 Task: Font style For heading Use candara with violet colour & bold. font size for heading '20 Pt. 'Change the font style of data to Arialand font size to  9 Pt. Change the alignment of both headline & data to  Align center. In the sheet  auditingSalesTargets_2022
Action: Mouse moved to (65, 94)
Screenshot: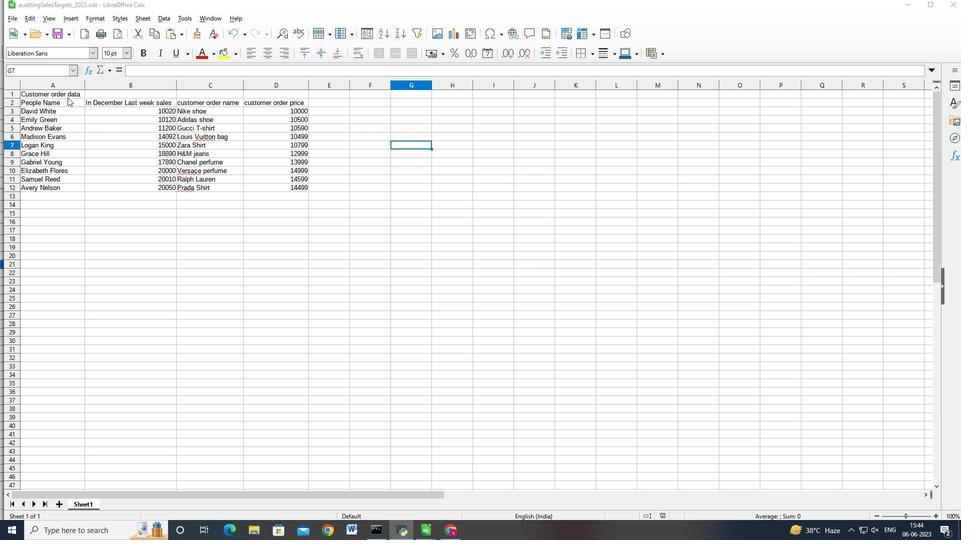 
Action: Mouse pressed left at (65, 94)
Screenshot: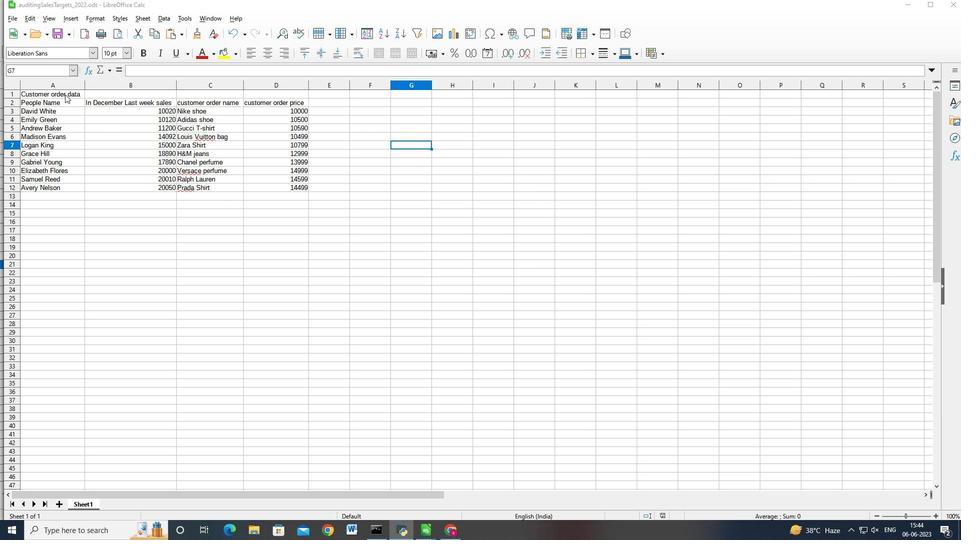 
Action: Mouse moved to (74, 52)
Screenshot: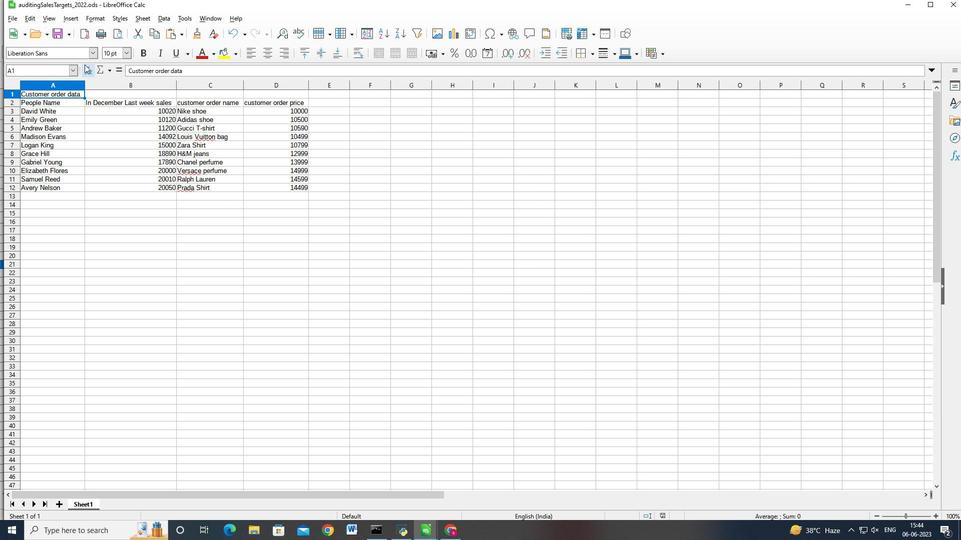 
Action: Mouse pressed left at (74, 52)
Screenshot: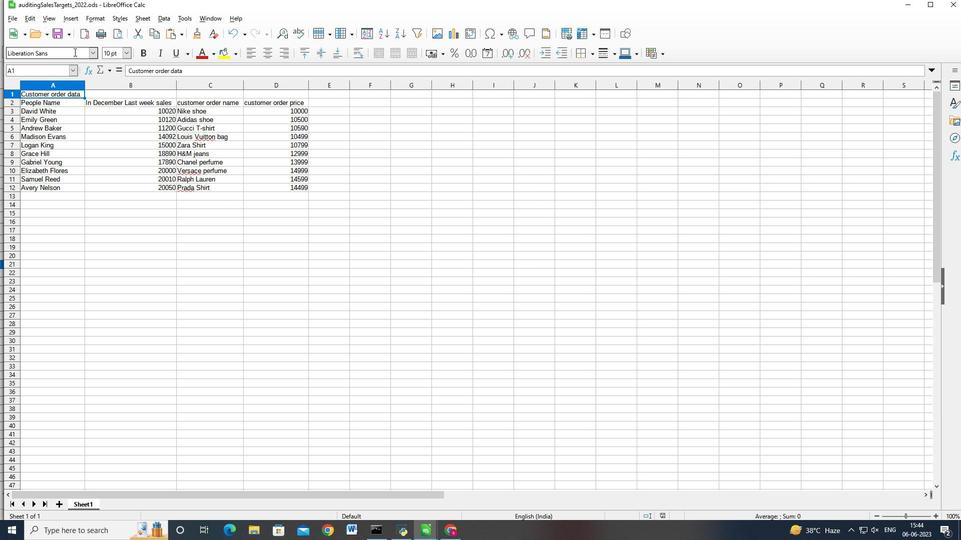 
Action: Mouse moved to (74, 51)
Screenshot: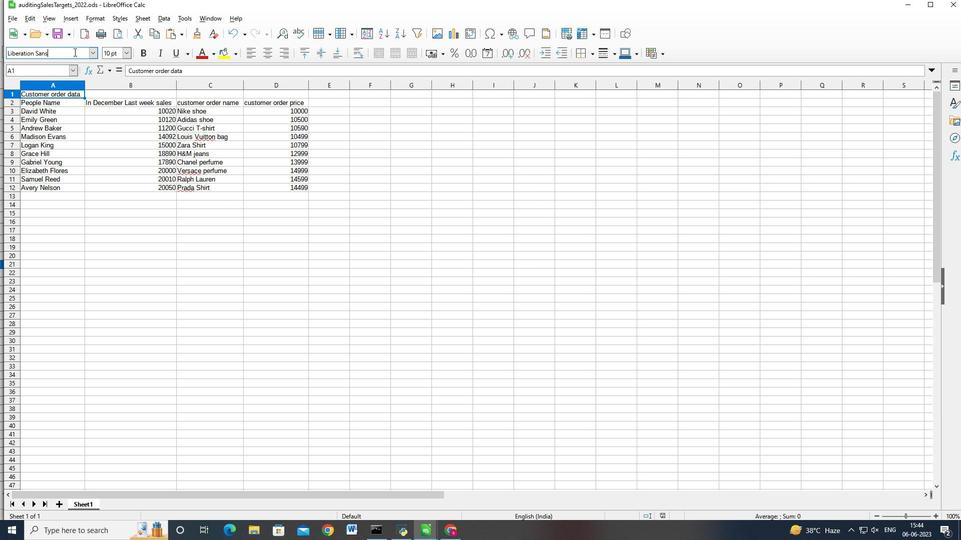 
Action: Key pressed <Key.backspace><Key.backspace><Key.backspace><Key.backspace><Key.backspace><Key.backspace><Key.backspace><Key.backspace><Key.backspace><Key.backspace><Key.backspace><Key.backspace><Key.backspace><Key.backspace><Key.backspace>candara<Key.enter>
Screenshot: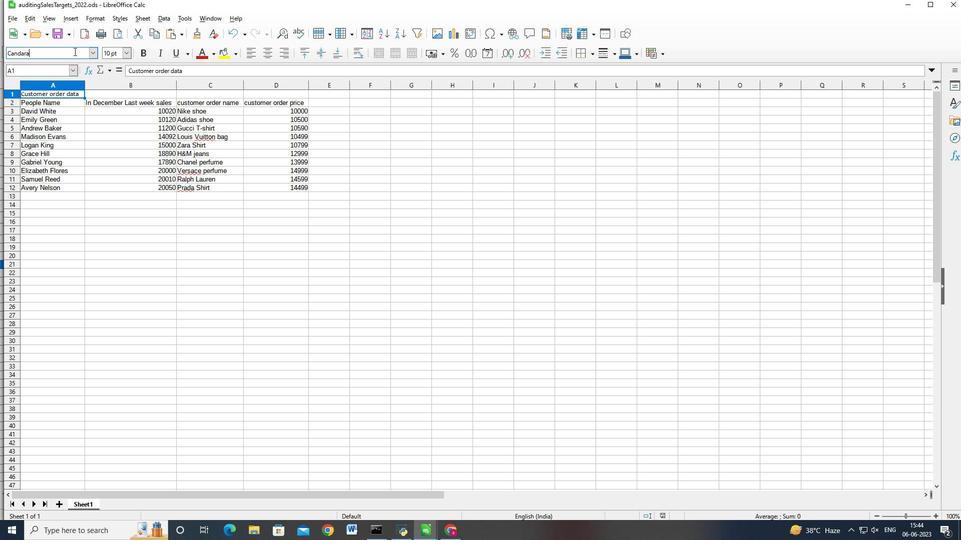 
Action: Mouse moved to (211, 50)
Screenshot: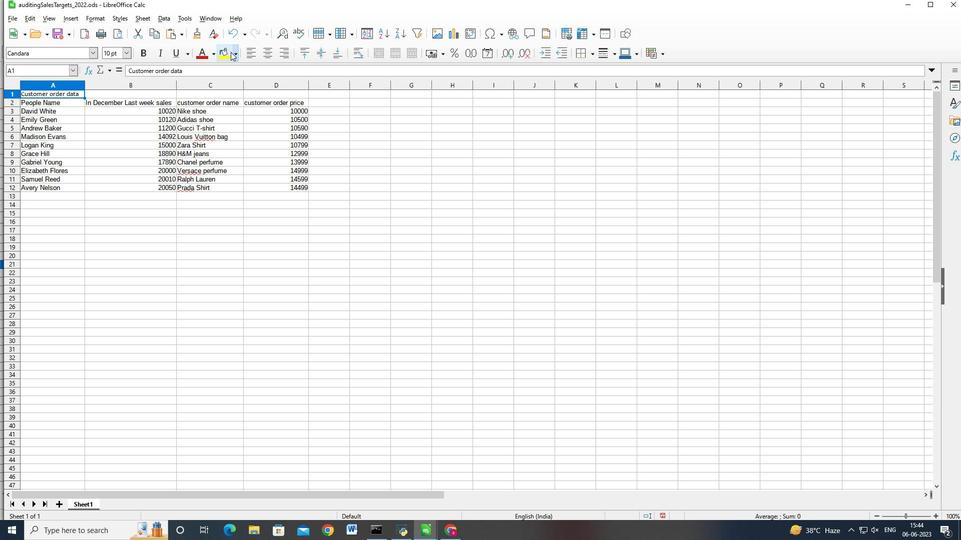 
Action: Mouse pressed left at (211, 50)
Screenshot: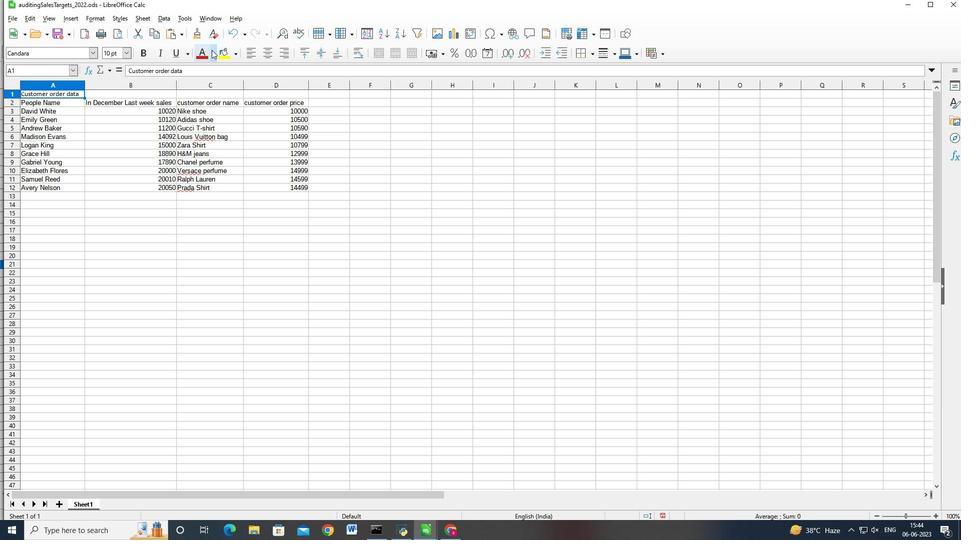 
Action: Mouse moved to (243, 215)
Screenshot: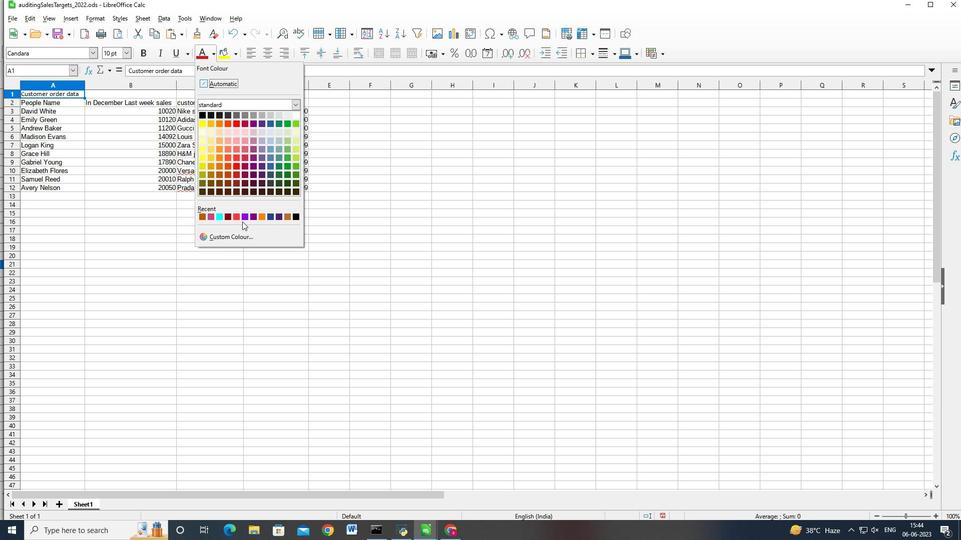 
Action: Mouse pressed left at (243, 215)
Screenshot: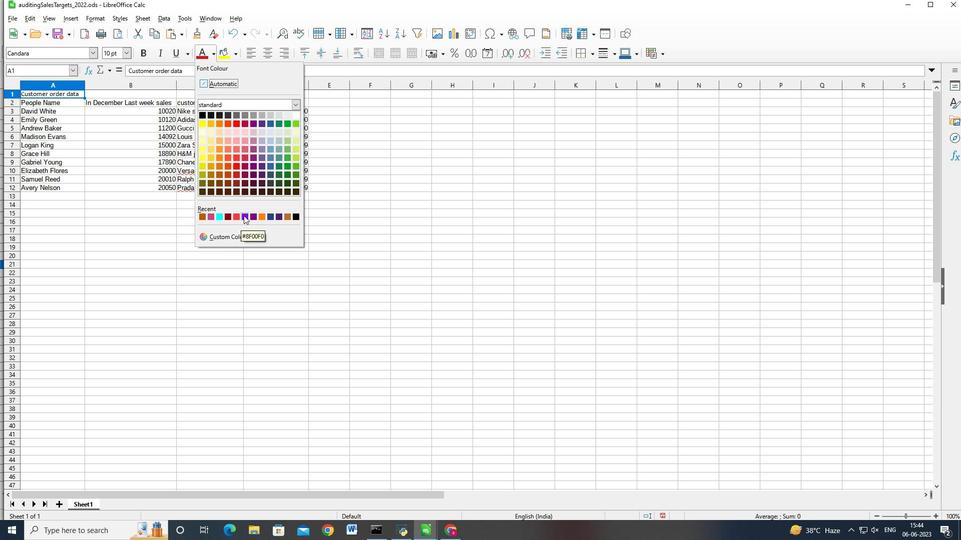 
Action: Mouse moved to (124, 53)
Screenshot: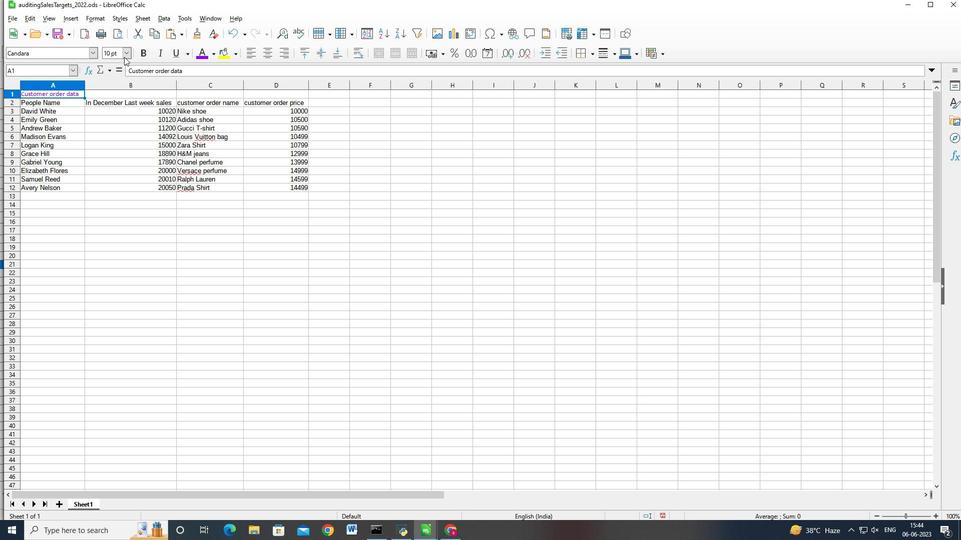 
Action: Mouse pressed left at (124, 53)
Screenshot: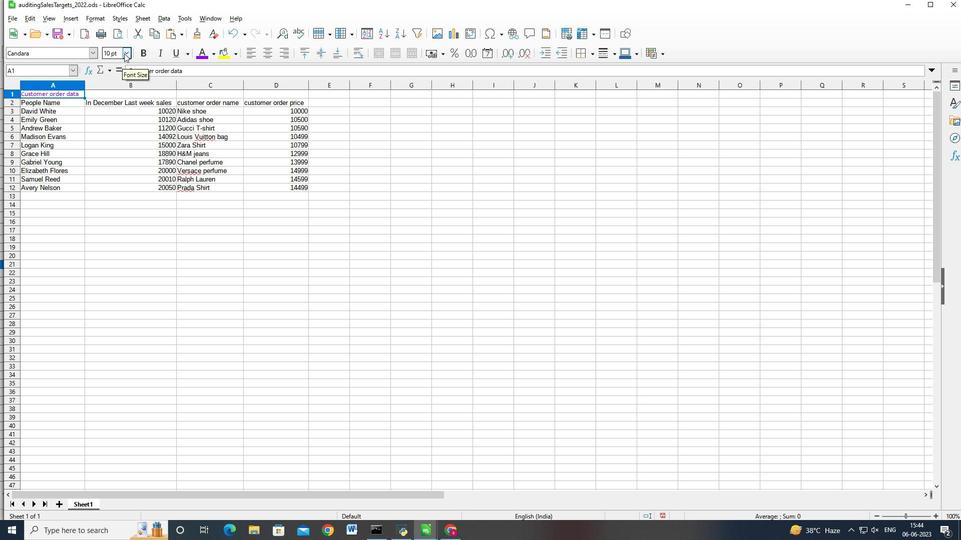 
Action: Mouse moved to (112, 173)
Screenshot: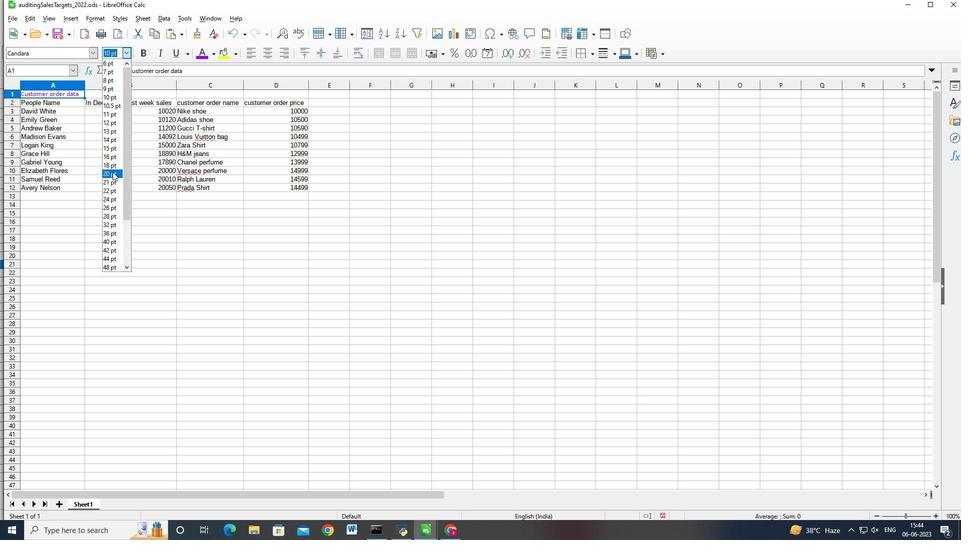
Action: Mouse pressed left at (112, 173)
Screenshot: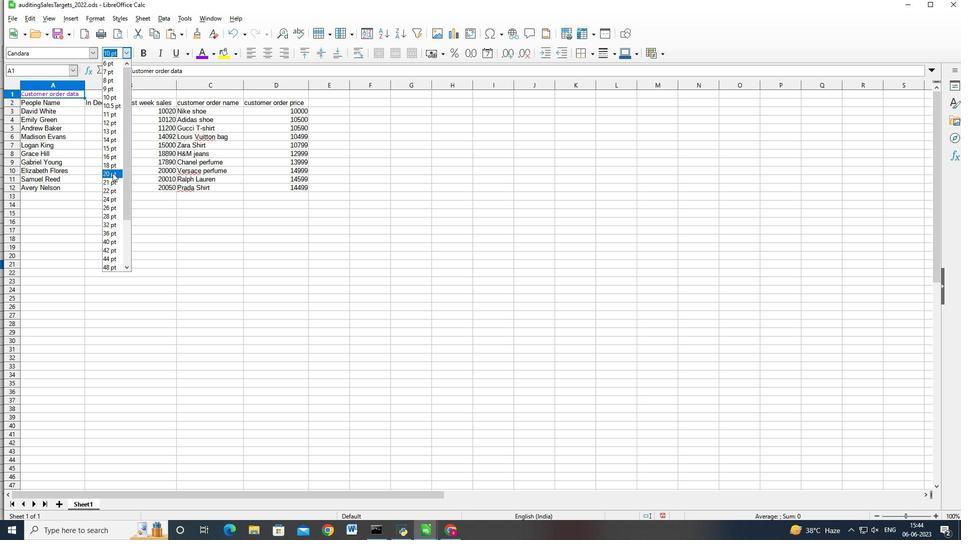 
Action: Mouse moved to (67, 109)
Screenshot: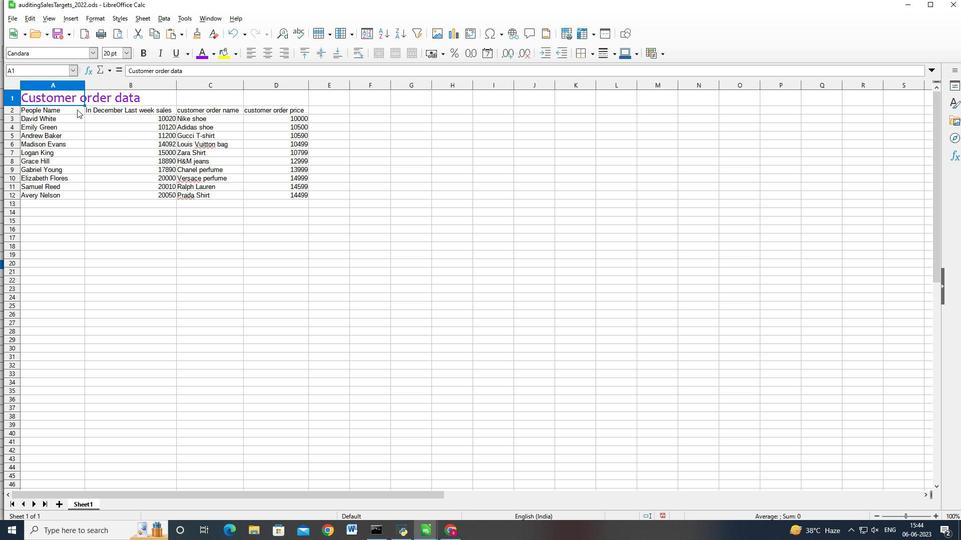 
Action: Mouse pressed left at (67, 109)
Screenshot: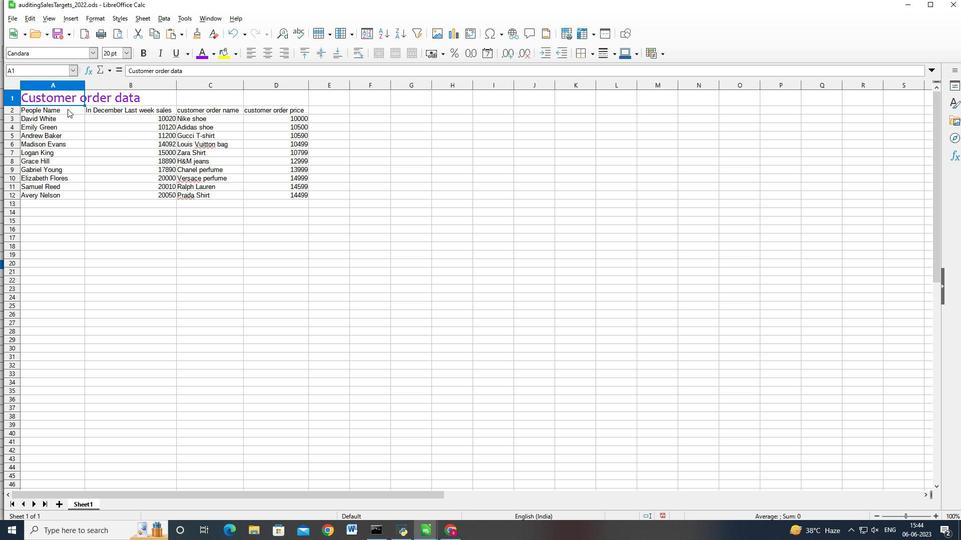 
Action: Mouse moved to (280, 197)
Screenshot: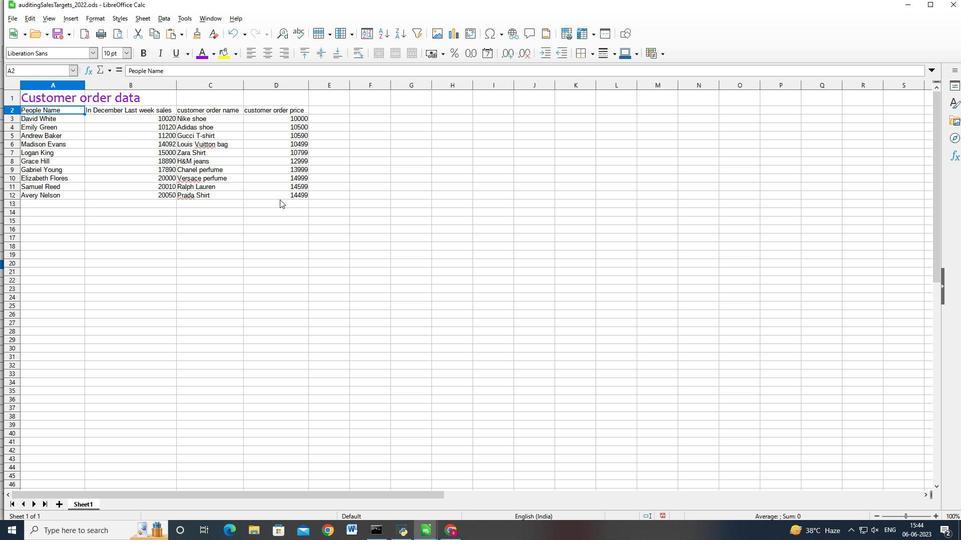 
Action: Key pressed <Key.shift>
Screenshot: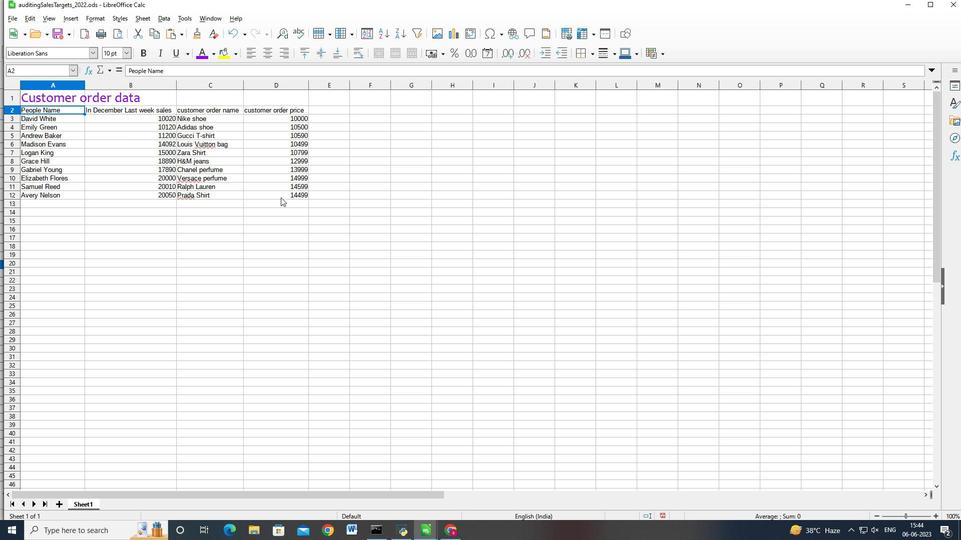
Action: Mouse pressed left at (280, 197)
Screenshot: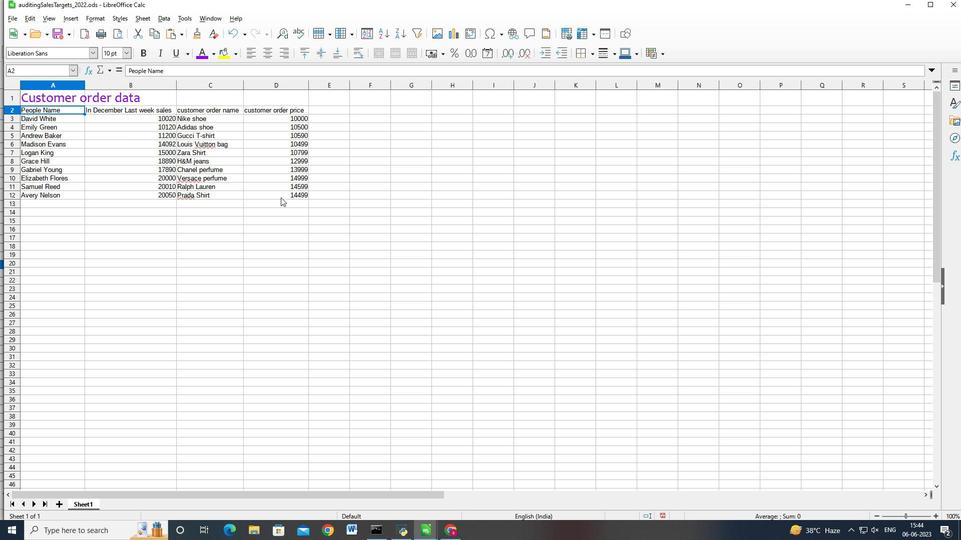 
Action: Key pressed <Key.shift><Key.shift><Key.shift><Key.shift><Key.shift><Key.shift><Key.shift><Key.shift>
Screenshot: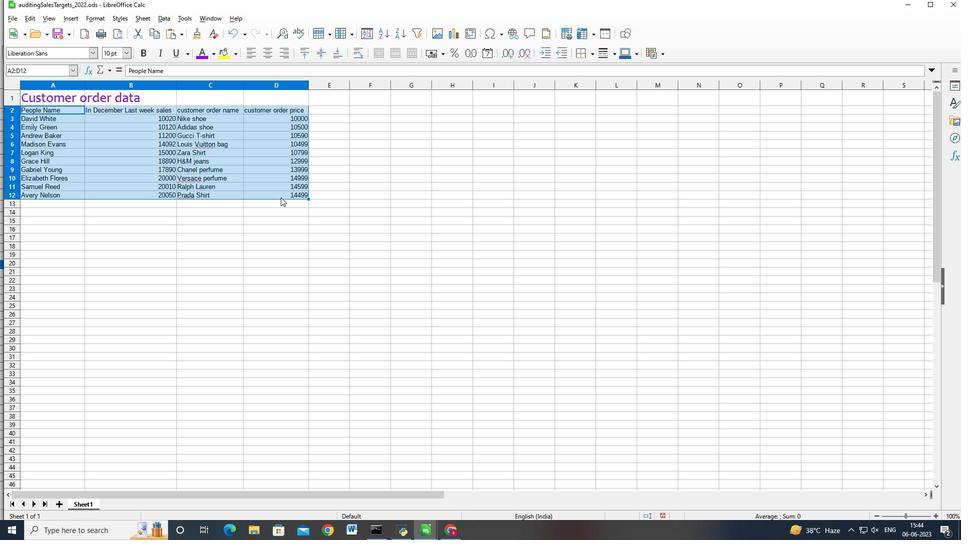 
Action: Mouse moved to (123, 54)
Screenshot: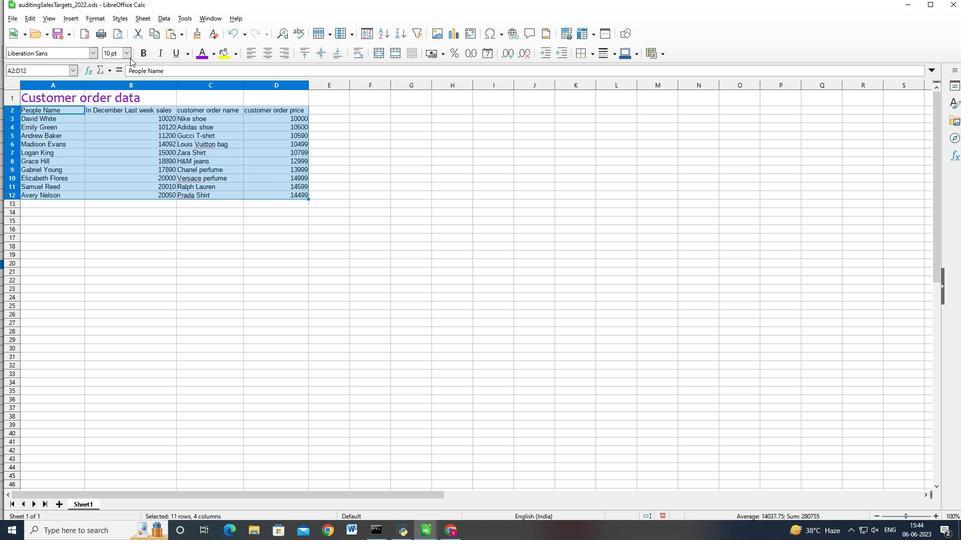 
Action: Mouse pressed left at (123, 54)
Screenshot: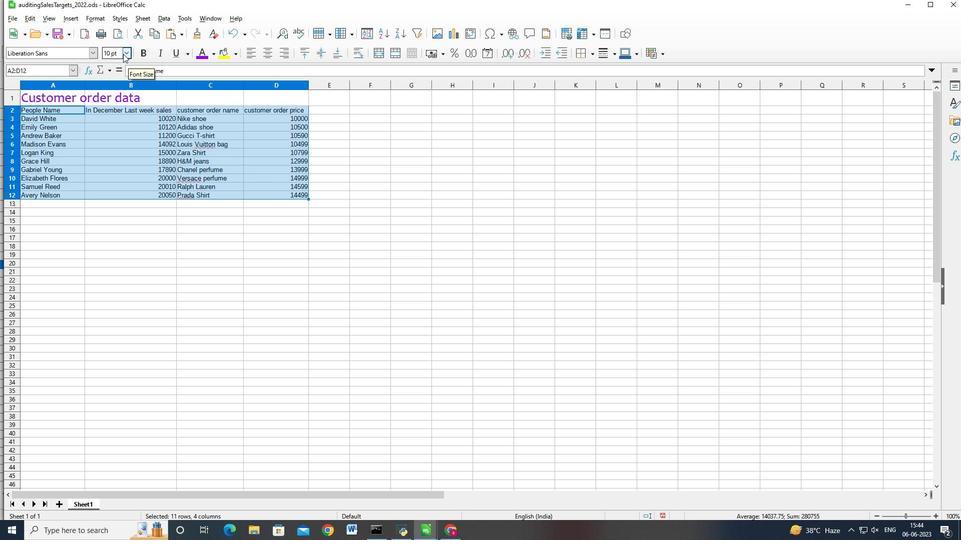 
Action: Mouse moved to (117, 88)
Screenshot: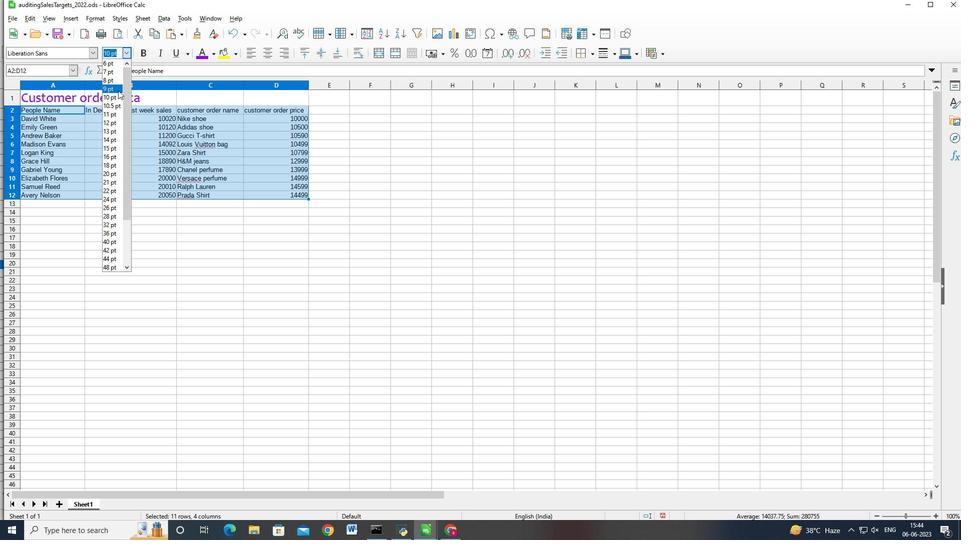 
Action: Mouse pressed left at (117, 88)
Screenshot: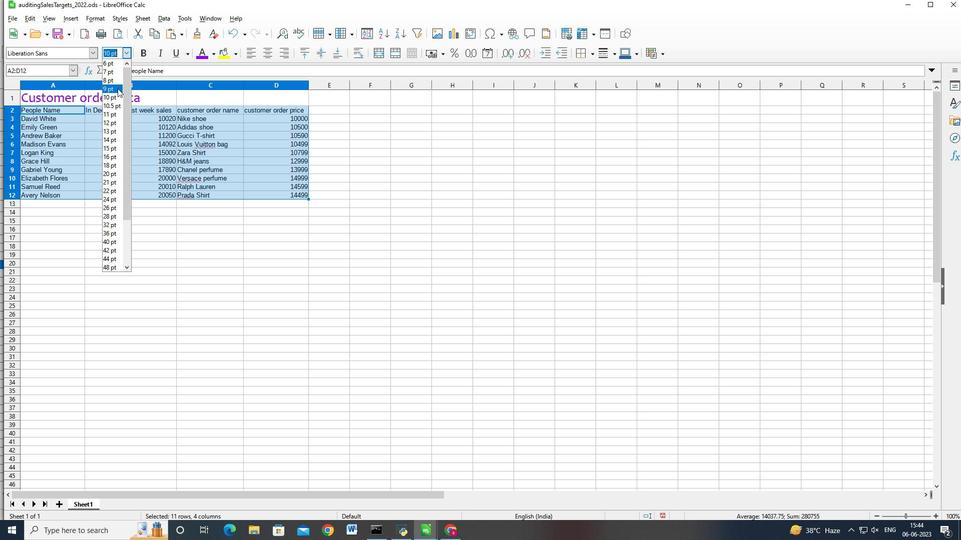 
Action: Mouse moved to (49, 51)
Screenshot: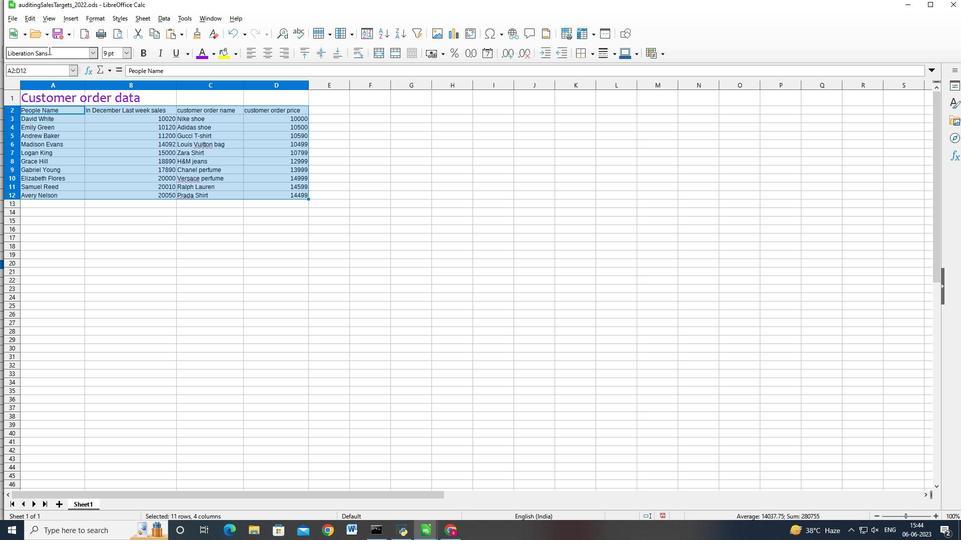 
Action: Mouse pressed left at (49, 51)
Screenshot: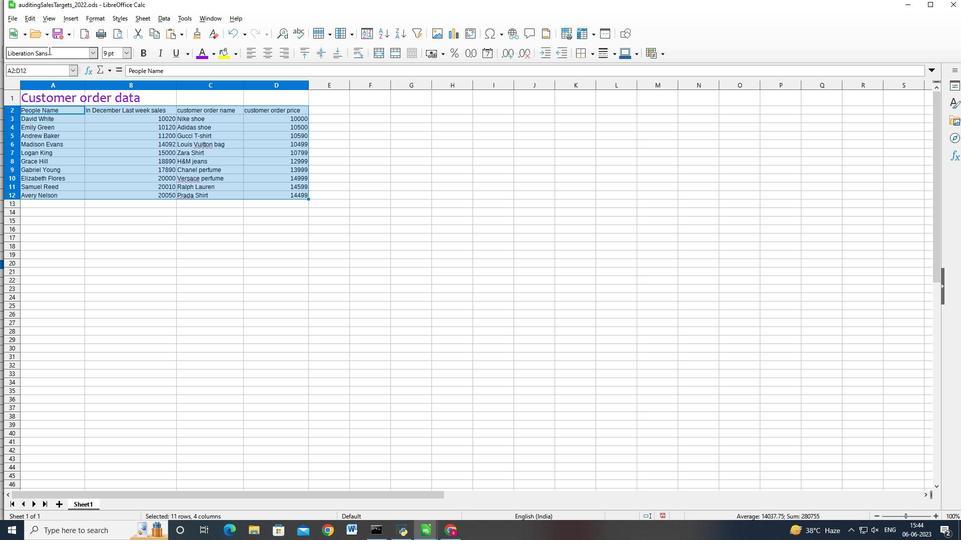 
Action: Mouse moved to (50, 51)
Screenshot: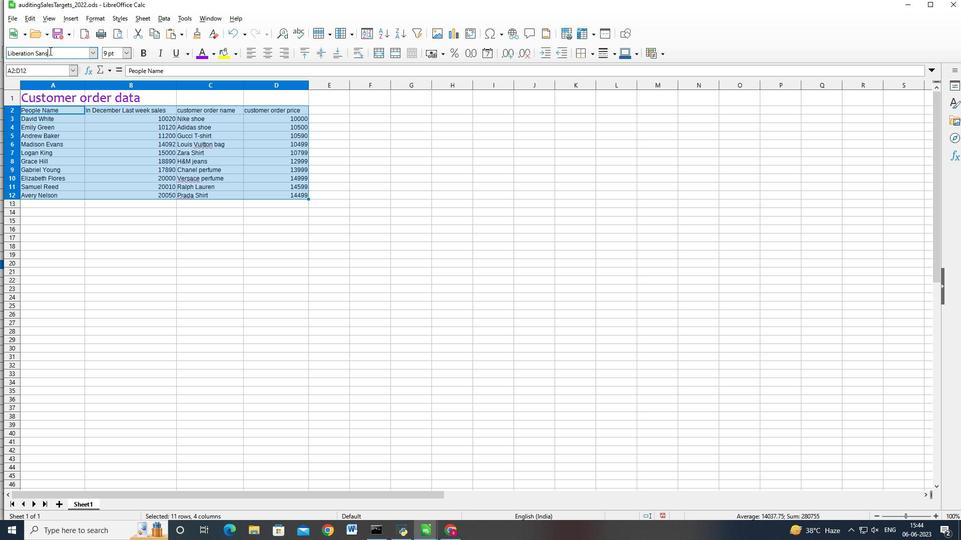 
Action: Key pressed <Key.backspace><Key.backspace><Key.backspace><Key.backspace><Key.backspace><Key.backspace><Key.backspace><Key.backspace><Key.backspace><Key.backspace><Key.backspace><Key.backspace><Key.backspace><Key.backspace><Key.backspace><Key.backspace><Key.backspace><Key.backspace><Key.backspace><Key.backspace><Key.backspace><Key.backspace><Key.backspace><Key.backspace><Key.backspace><Key.backspace><Key.backspace><Key.backspace><Key.backspace><Key.backspace>arial<Key.enter><Key.backspace><Key.backspace>
Screenshot: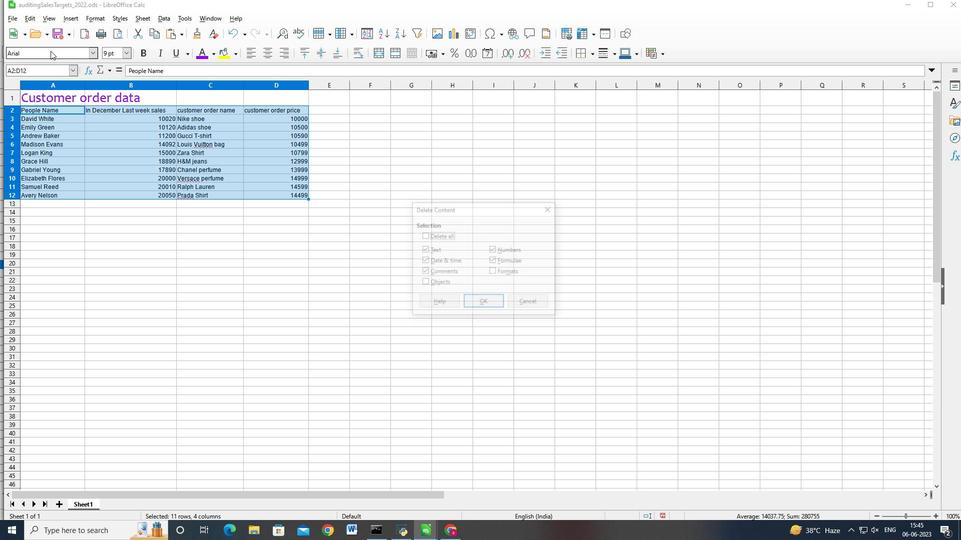 
Action: Mouse moved to (538, 299)
Screenshot: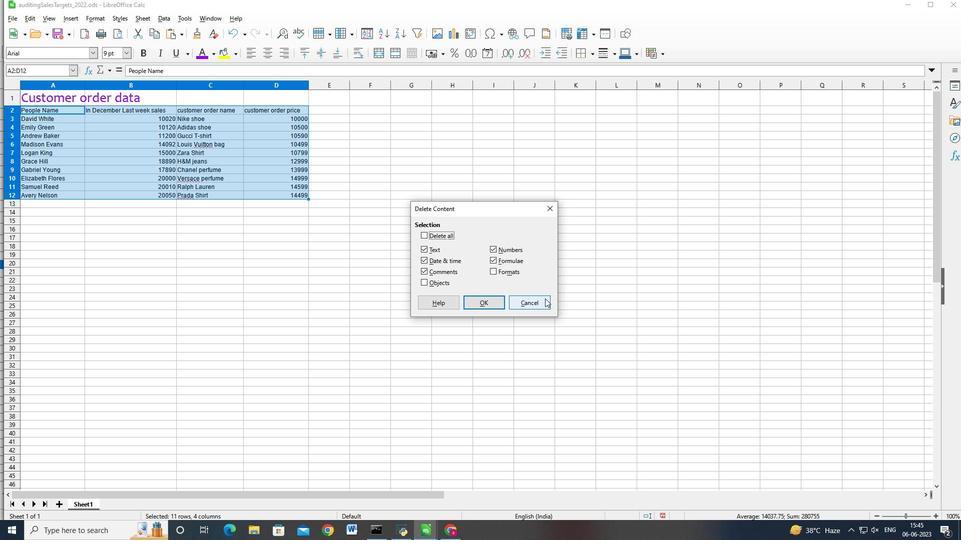 
Action: Mouse pressed left at (538, 299)
Screenshot: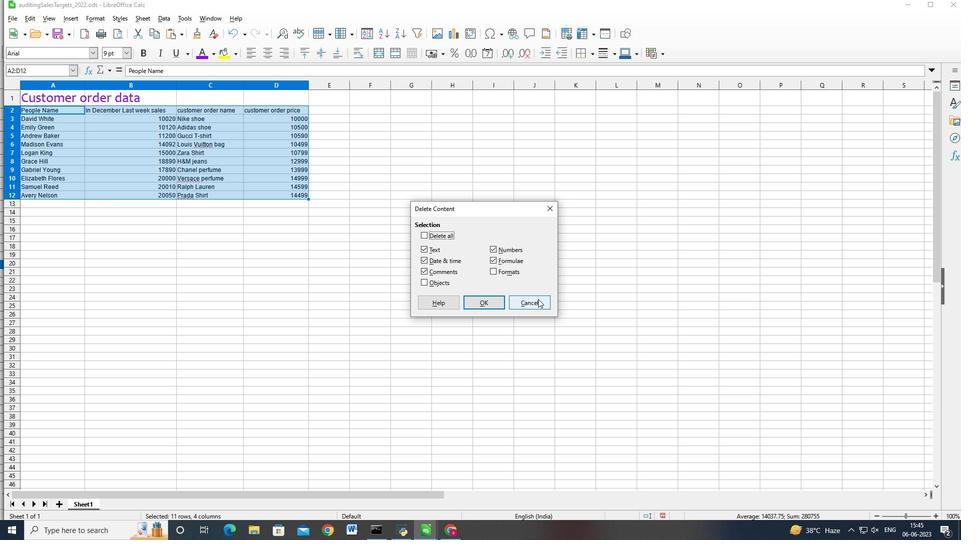 
Action: Mouse moved to (75, 55)
Screenshot: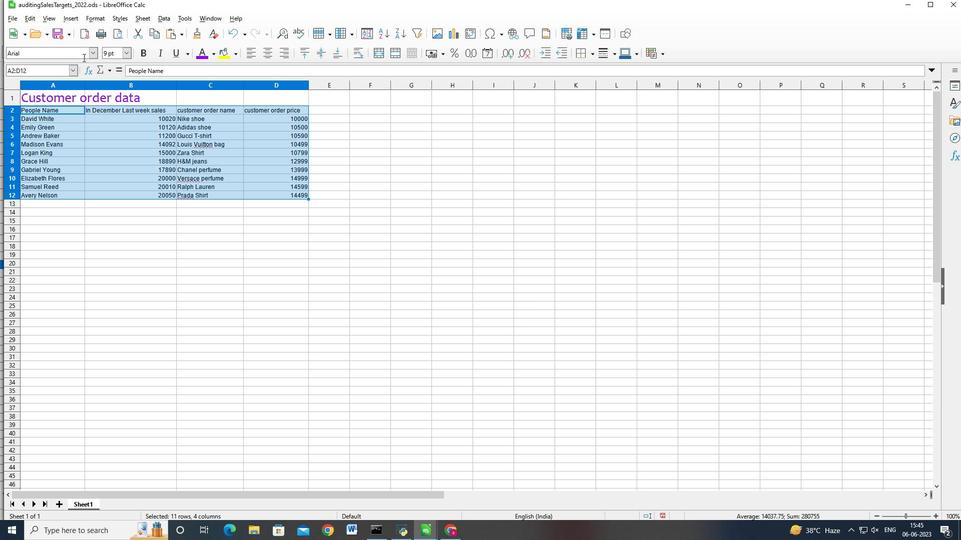 
Action: Mouse pressed left at (75, 55)
Screenshot: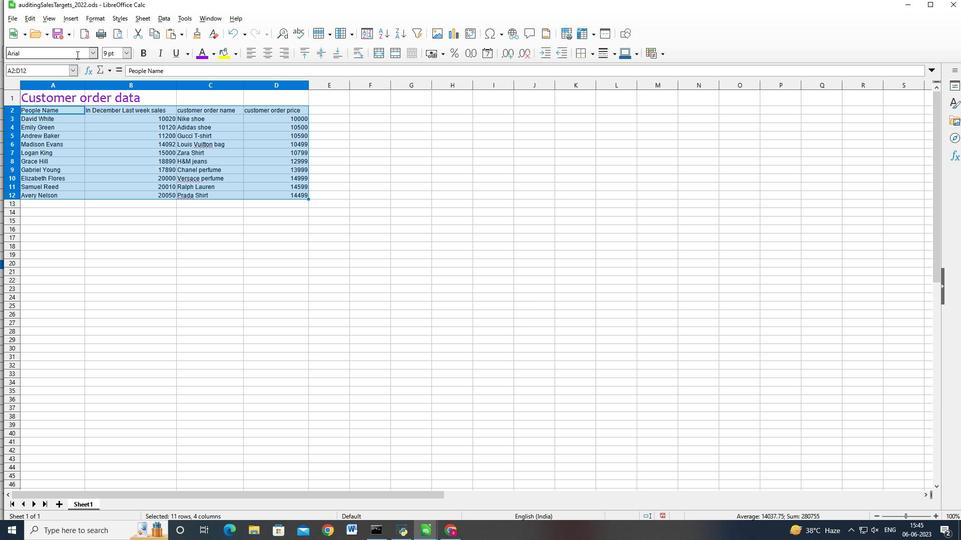 
Action: Key pressed <Key.backspace>l<Key.enter>
Screenshot: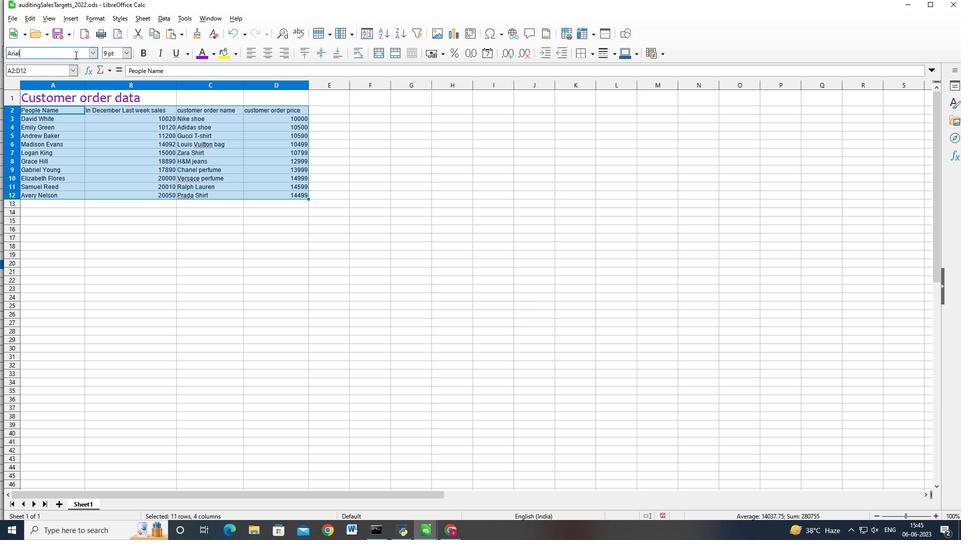 
Action: Mouse moved to (65, 94)
Screenshot: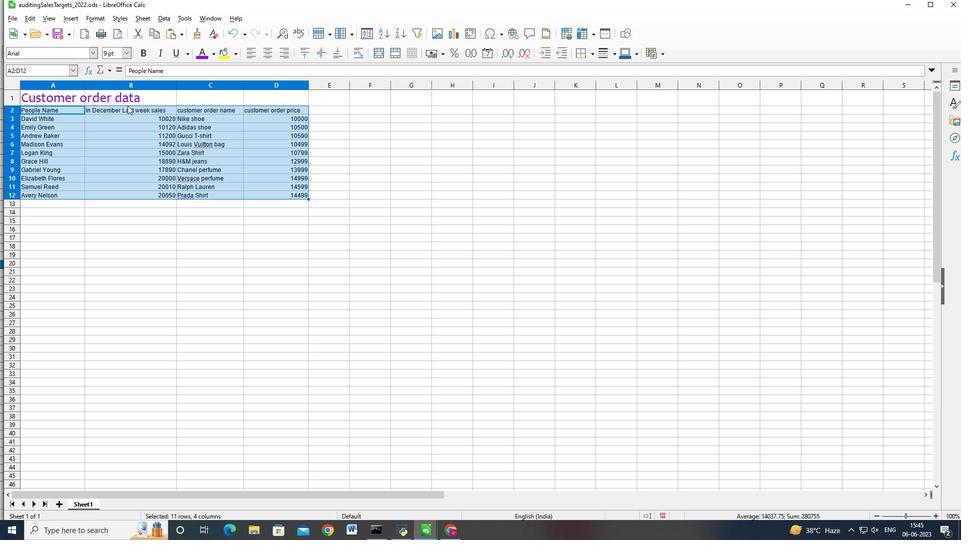 
Action: Key pressed <Key.shift>
Screenshot: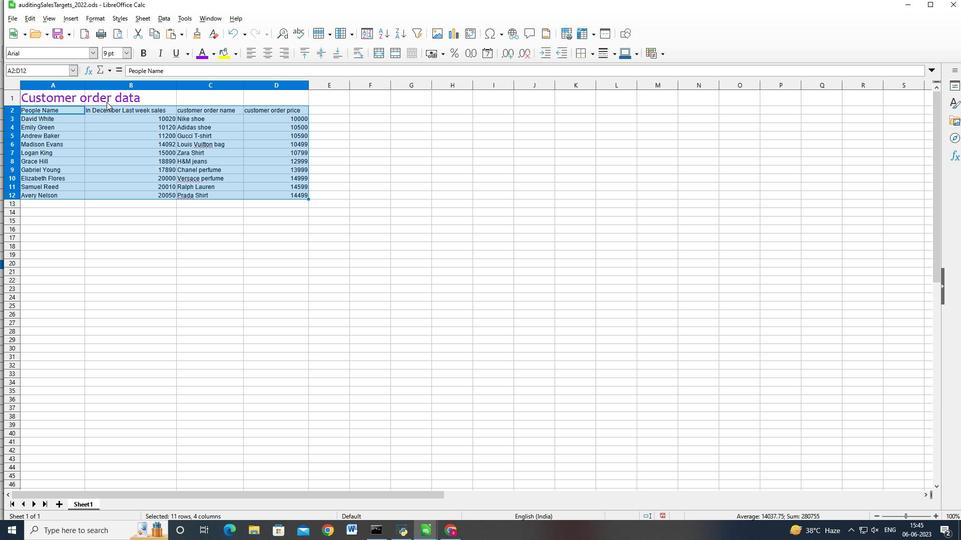 
Action: Mouse moved to (55, 94)
Screenshot: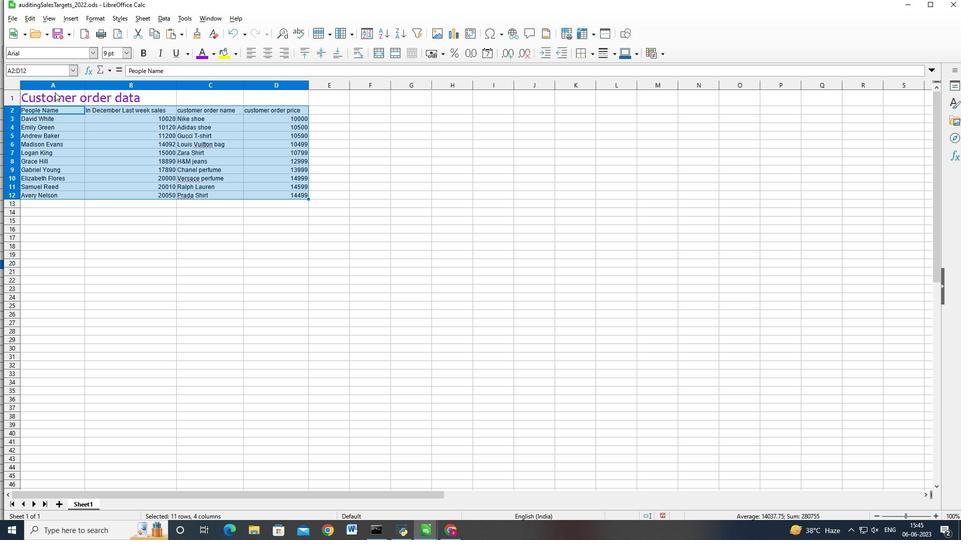 
Action: Mouse pressed left at (55, 94)
Screenshot: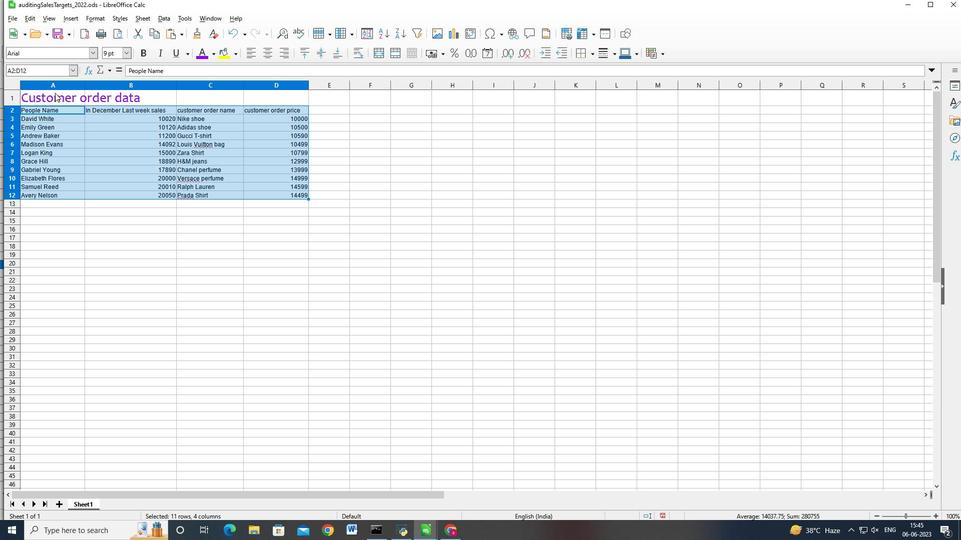
Action: Mouse moved to (112, 99)
Screenshot: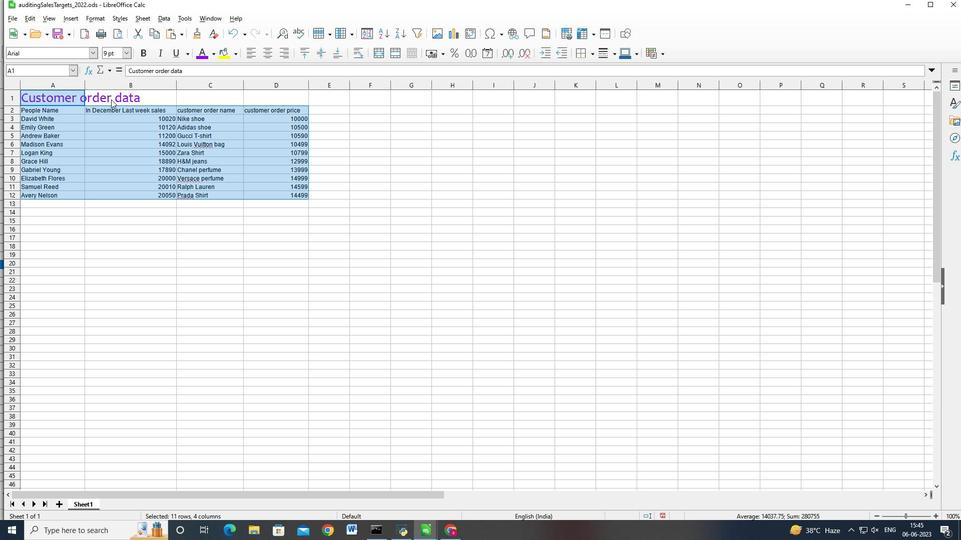 
Action: Mouse pressed left at (112, 99)
Screenshot: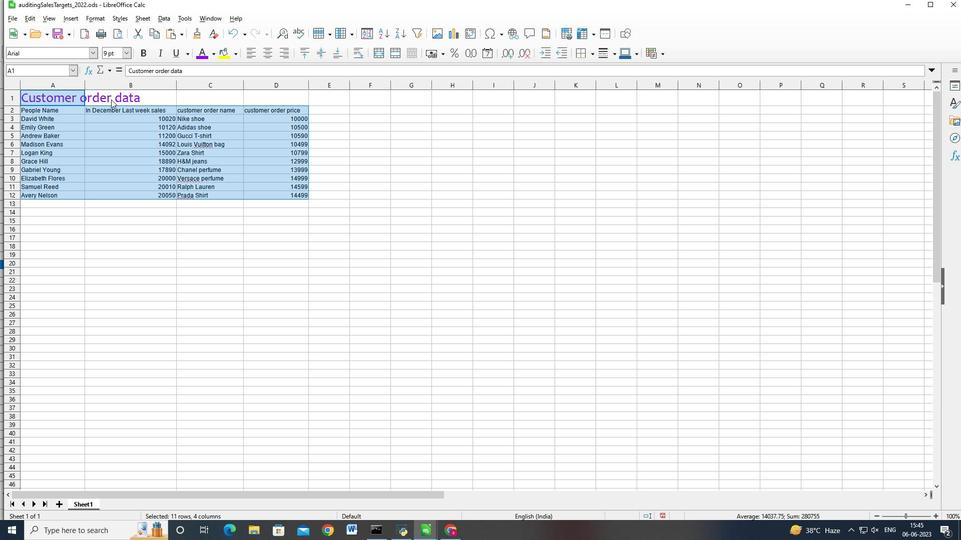 
Action: Mouse moved to (272, 57)
Screenshot: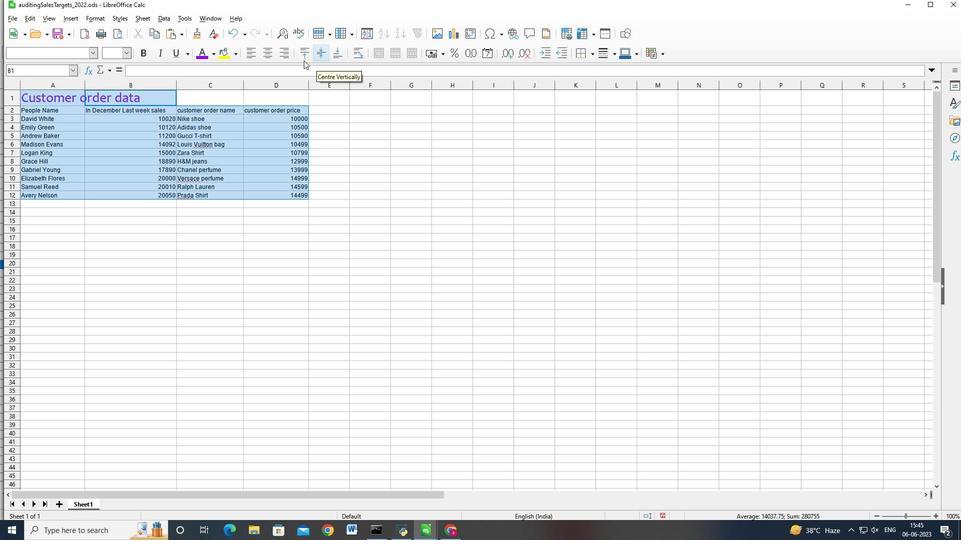 
Action: Mouse pressed left at (272, 57)
Screenshot: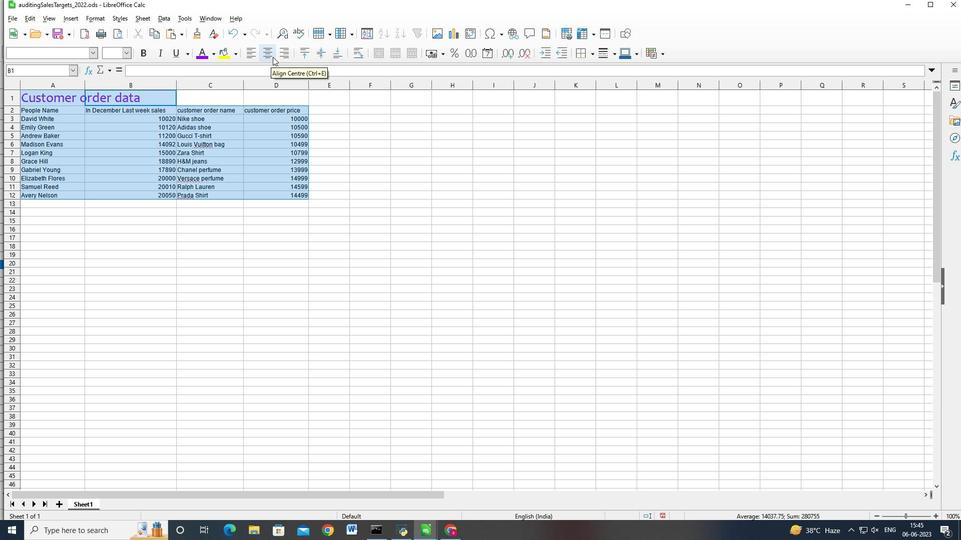 
Action: Mouse moved to (517, 148)
Screenshot: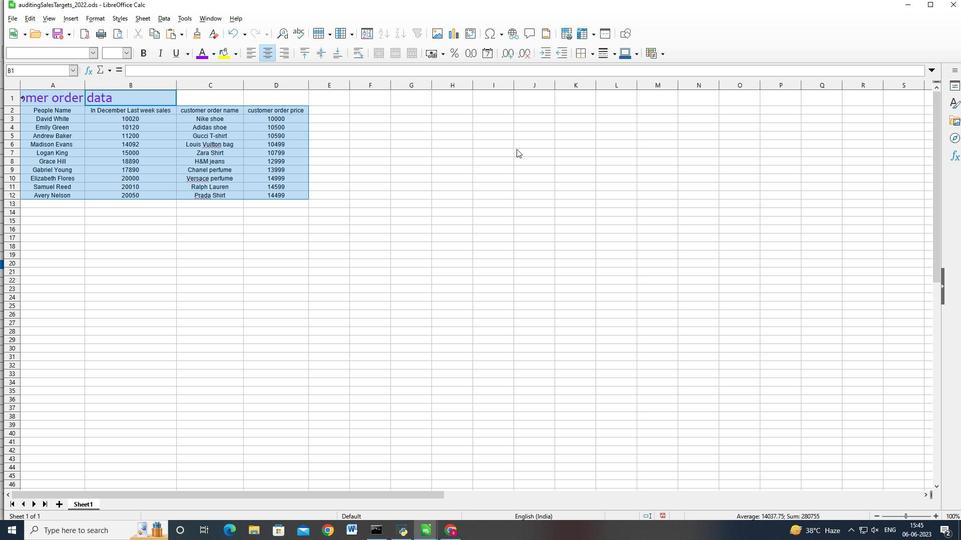 
